 Task: Create a section Capacity Planning Sprint and in the section, add a milestone Continuous Integration and Deployment Implementation in the project Transcend.
Action: Mouse moved to (67, 391)
Screenshot: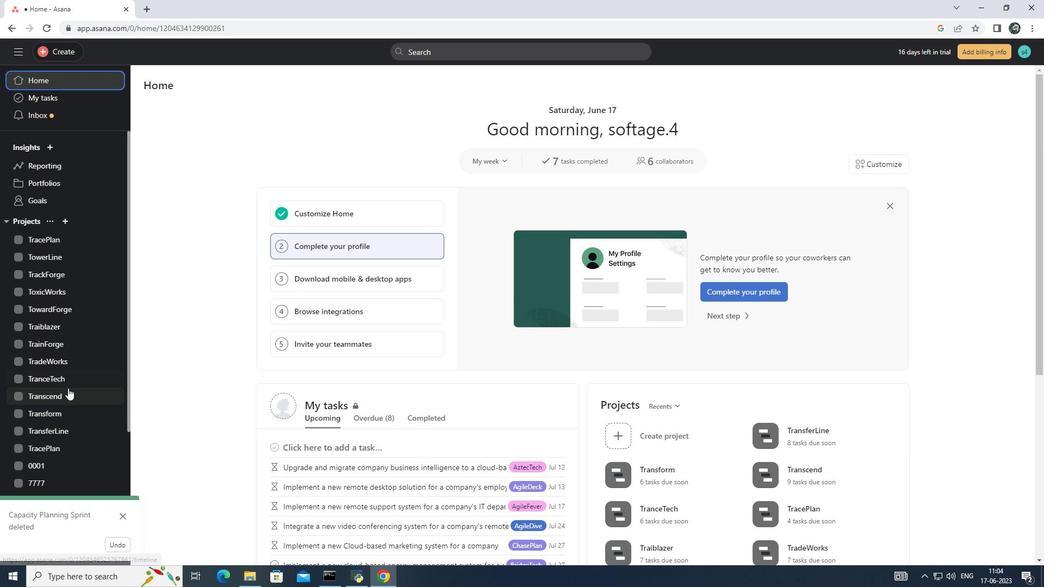 
Action: Mouse pressed left at (67, 391)
Screenshot: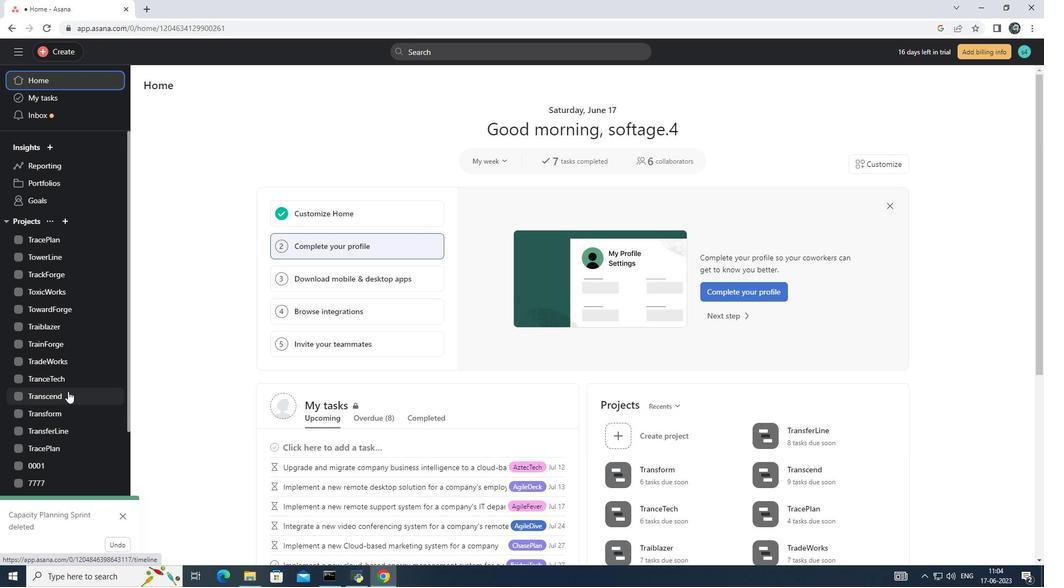 
Action: Mouse moved to (193, 506)
Screenshot: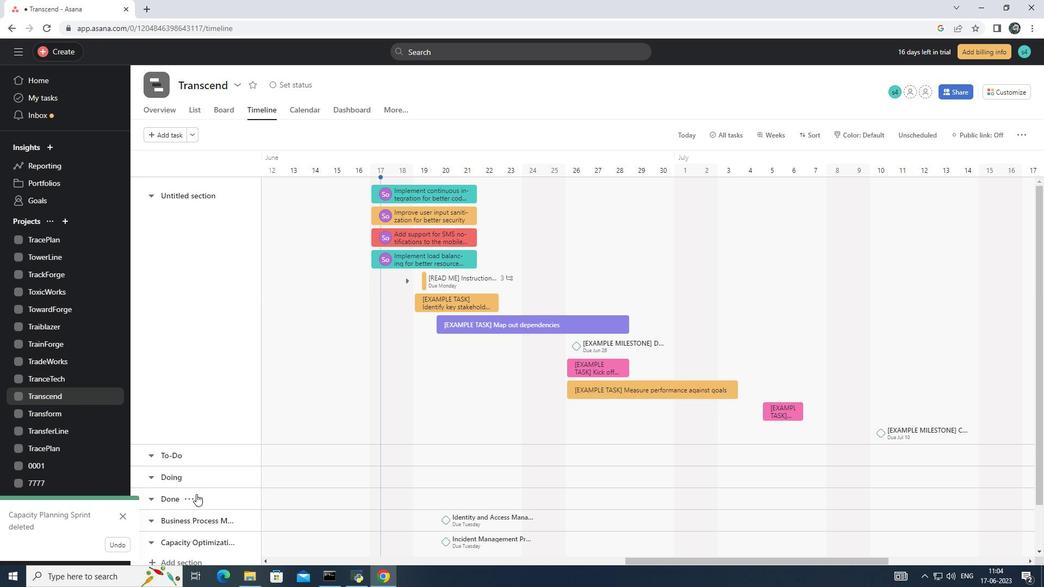 
Action: Mouse scrolled (193, 505) with delta (0, 0)
Screenshot: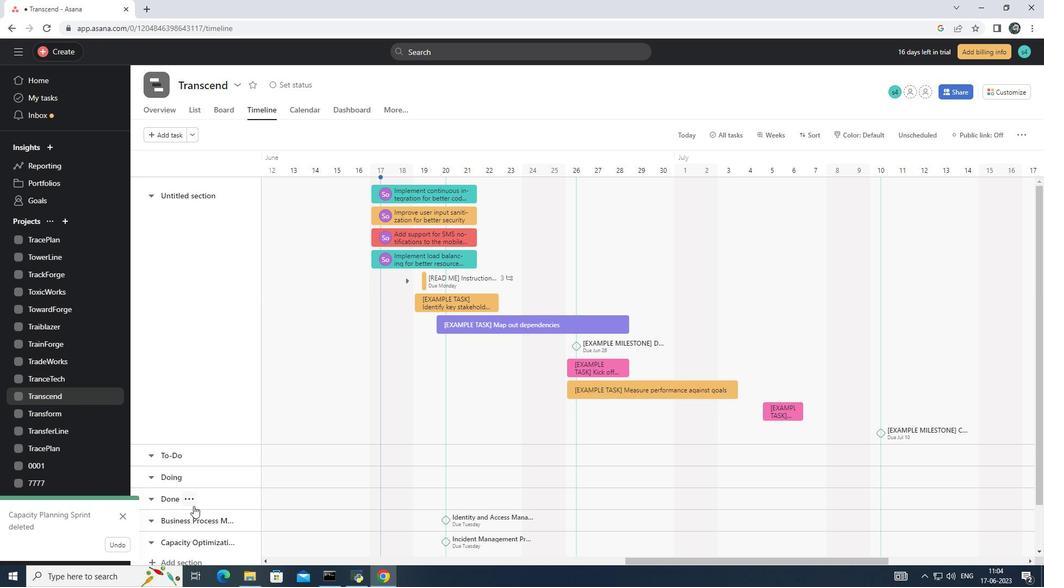 
Action: Mouse scrolled (193, 505) with delta (0, 0)
Screenshot: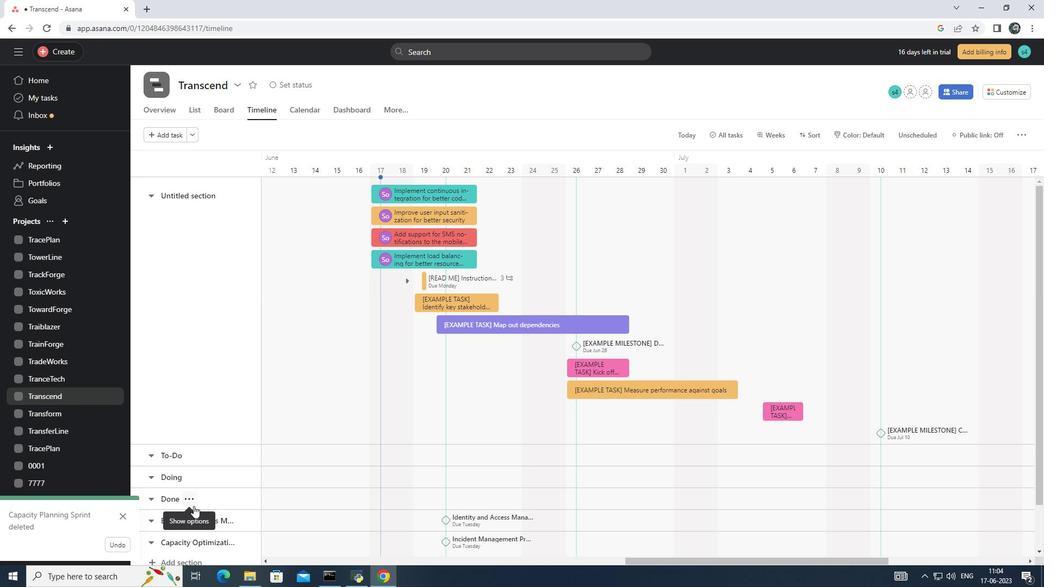 
Action: Mouse scrolled (193, 505) with delta (0, 0)
Screenshot: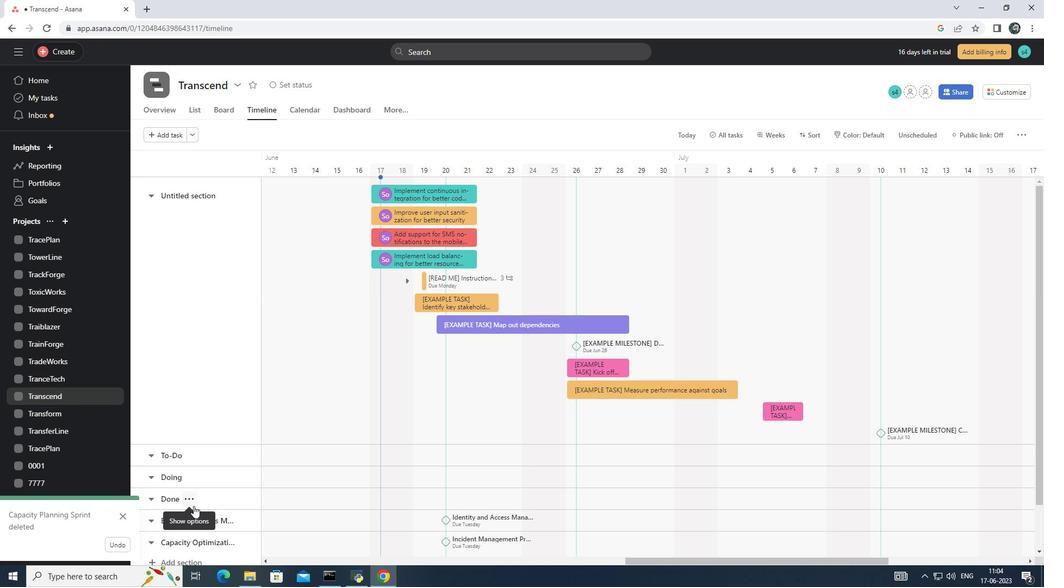 
Action: Mouse moved to (193, 510)
Screenshot: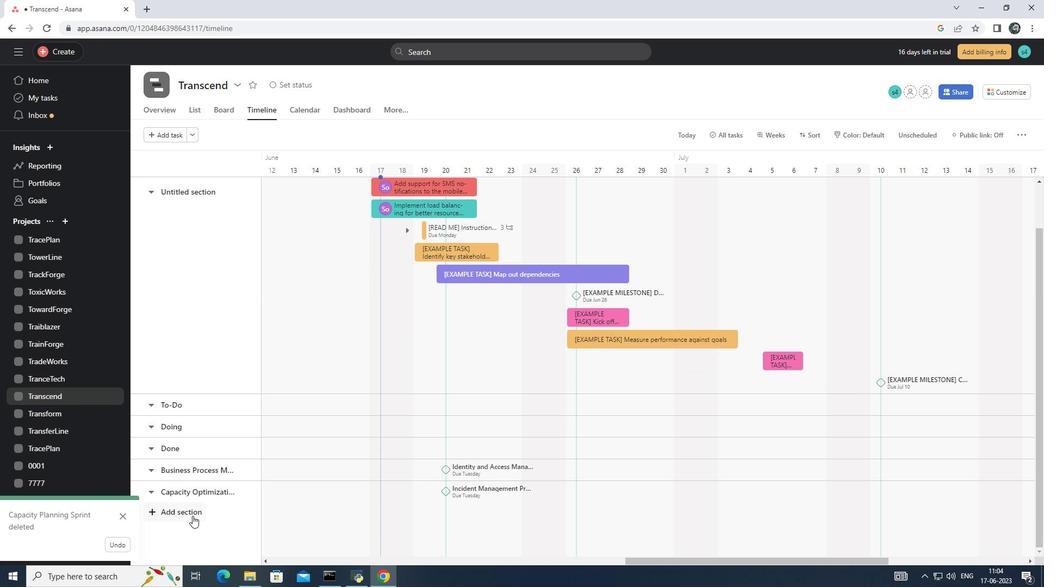 
Action: Mouse pressed left at (193, 510)
Screenshot: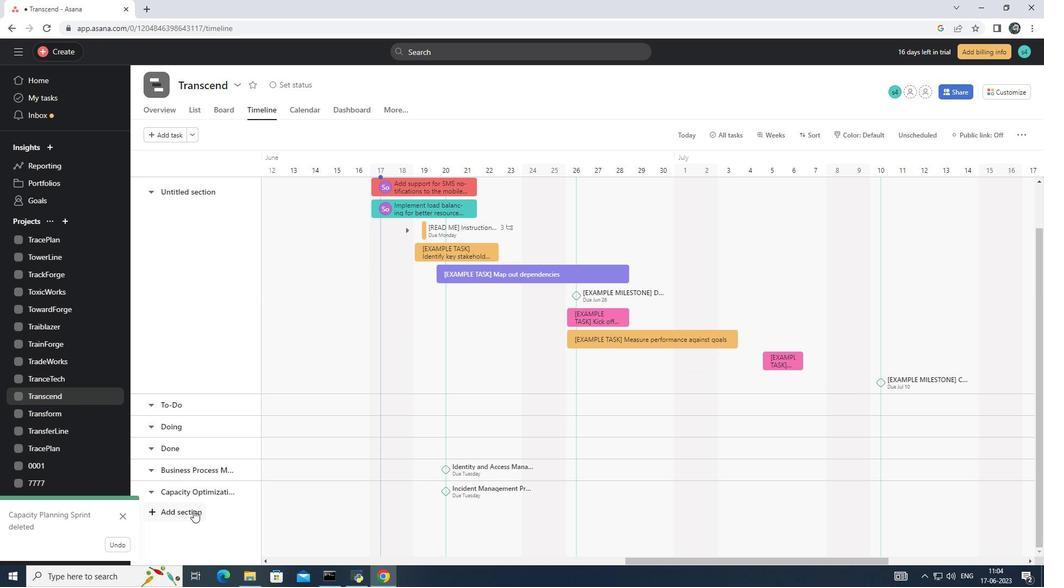 
Action: Mouse moved to (193, 514)
Screenshot: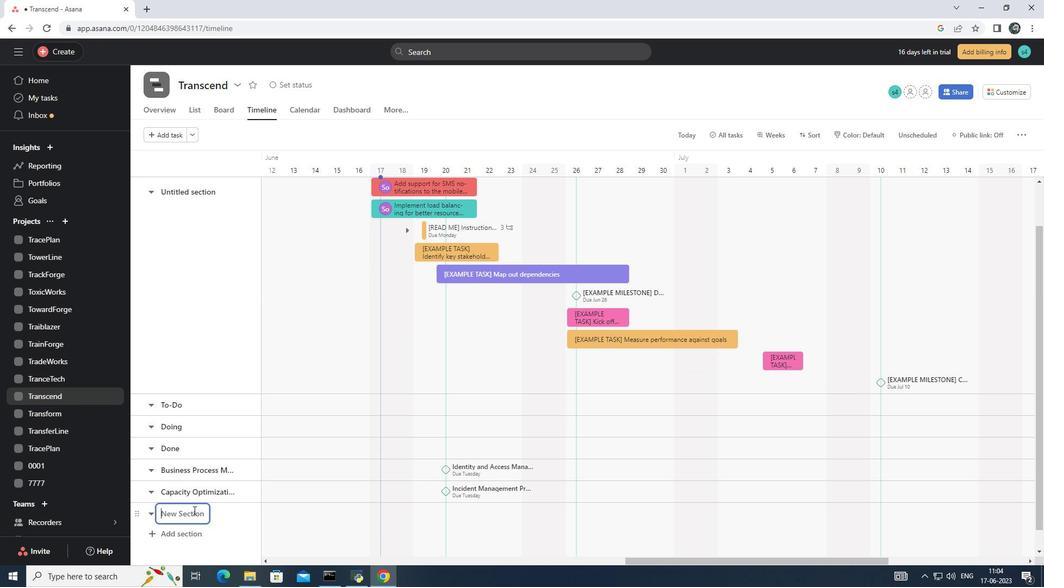 
Action: Mouse pressed left at (193, 514)
Screenshot: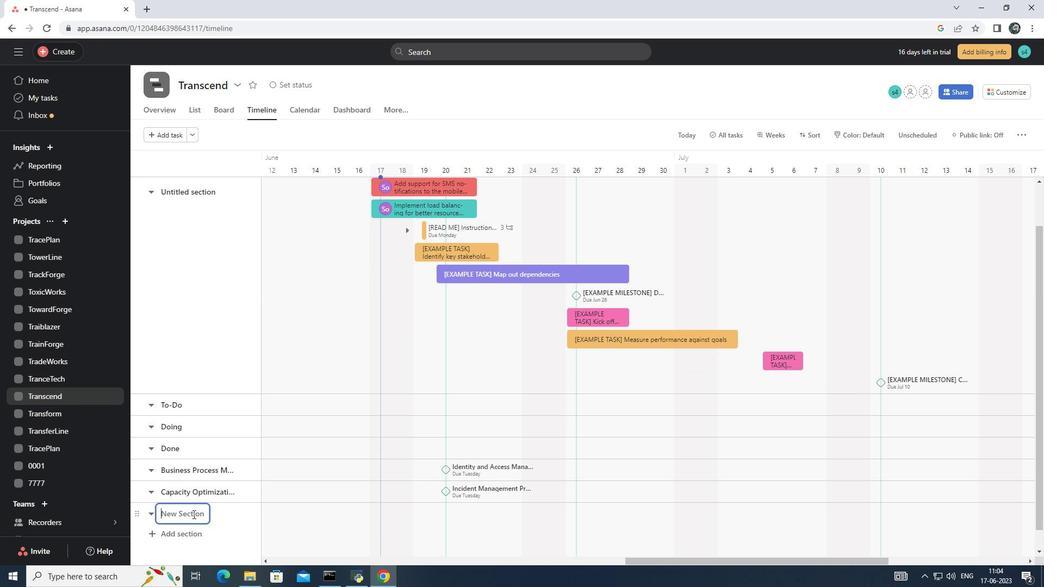 
Action: Key pressed <Key.shift>Capacity<Key.space><Key.shift>Planning<Key.space><Key.shift>Sprint<Key.enter>
Screenshot: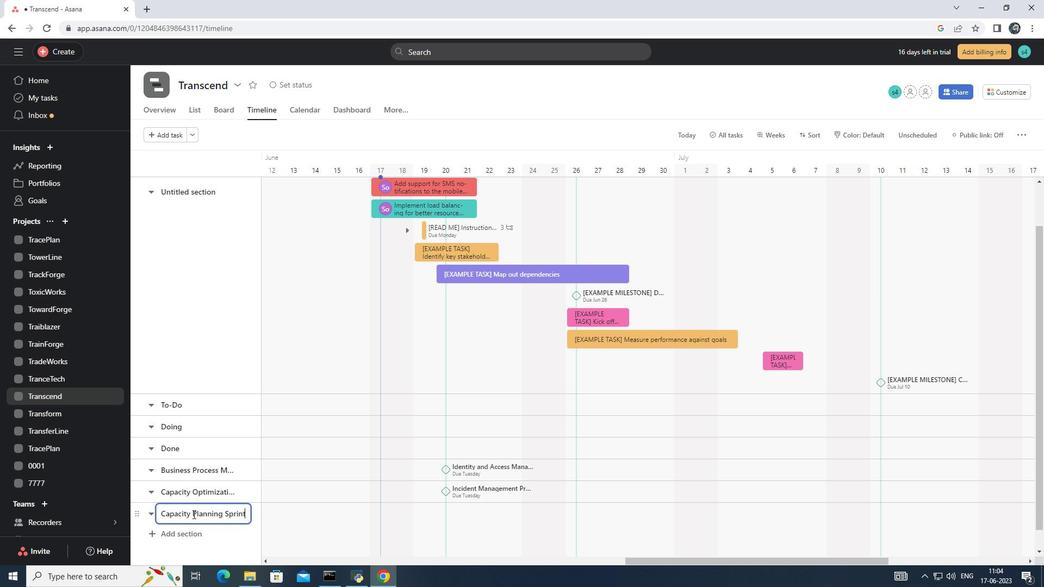 
Action: Mouse moved to (350, 515)
Screenshot: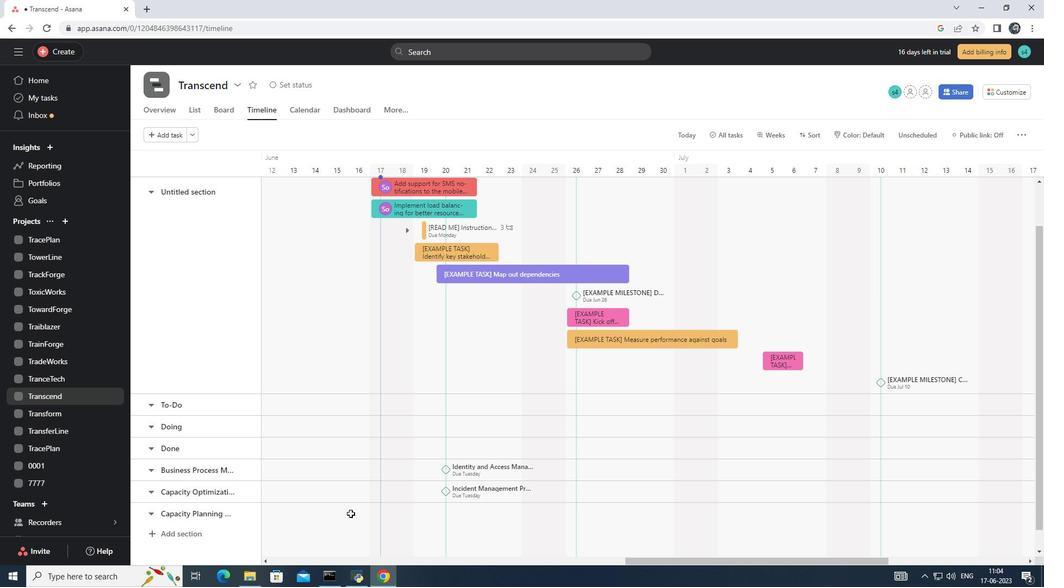 
Action: Mouse pressed left at (350, 515)
Screenshot: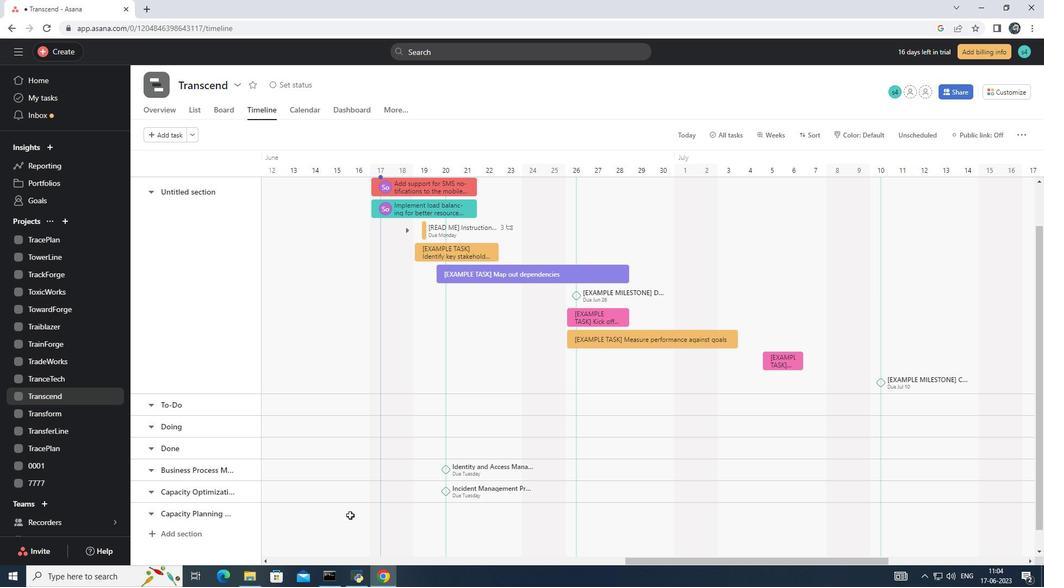 
Action: Key pressed <Key.shift>Continuous<Key.space><Key.shift>Integration<Key.space>and<Key.space><Key.shift>Deployment<Key.space><Key.shift>Implementation<Key.enter>
Screenshot: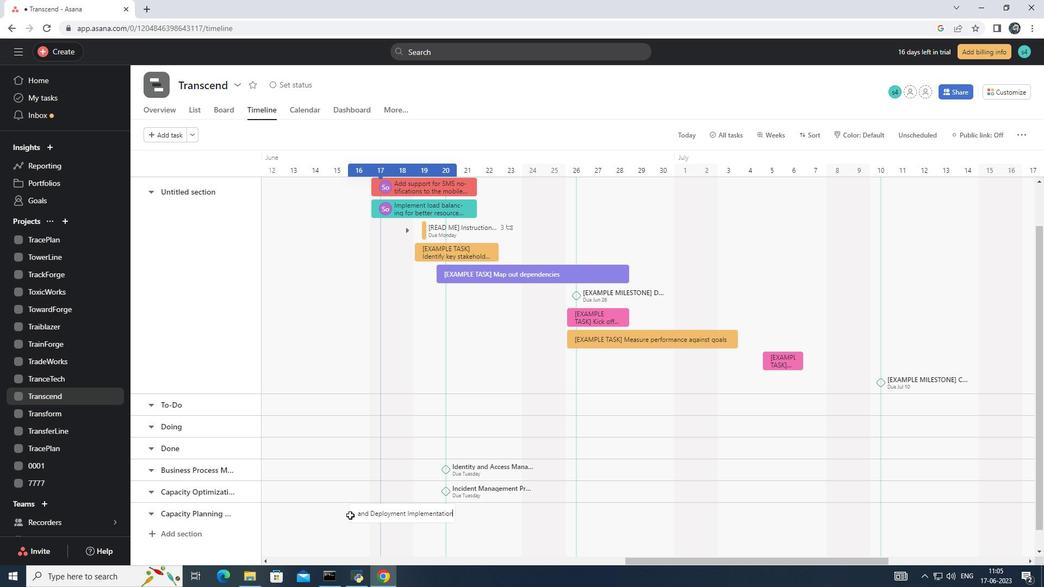 
Action: Mouse moved to (419, 512)
Screenshot: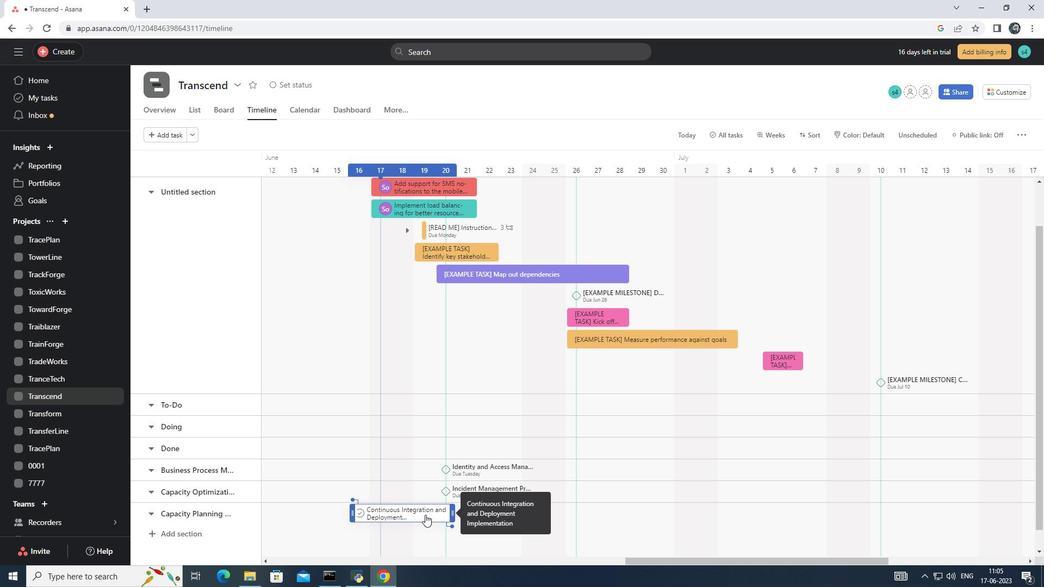 
Action: Mouse pressed right at (419, 512)
Screenshot: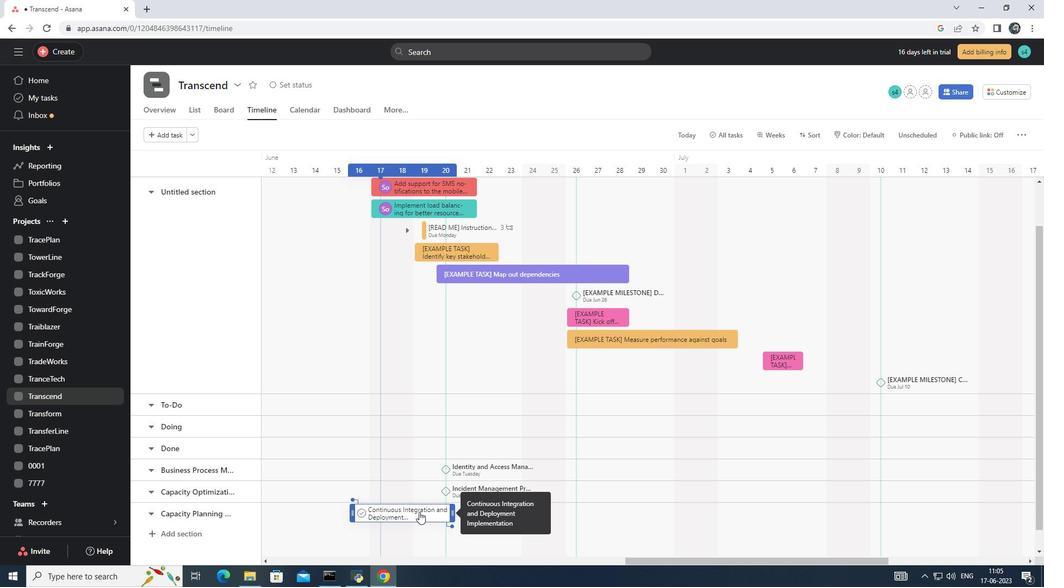 
Action: Mouse moved to (443, 451)
Screenshot: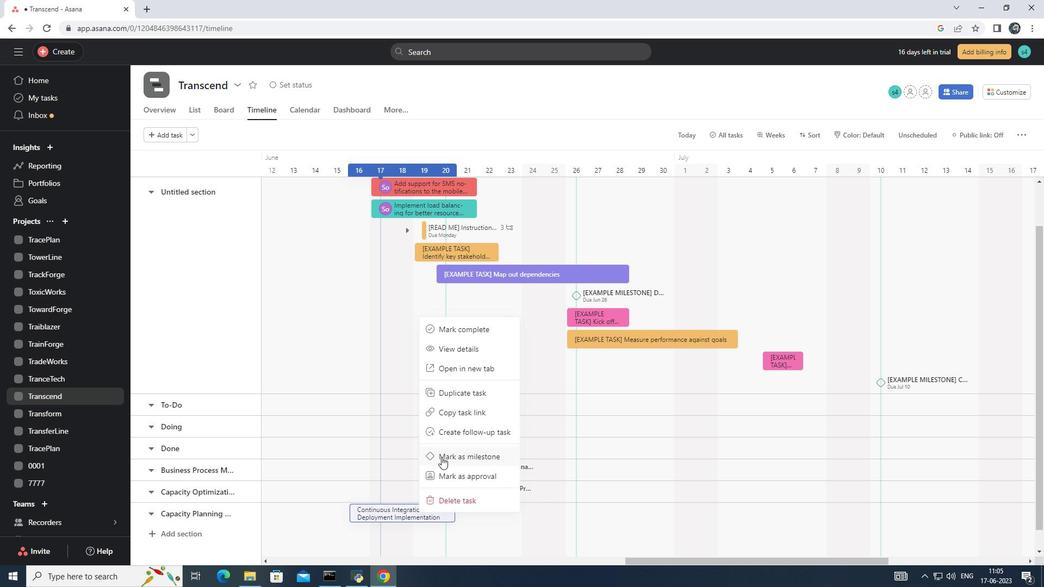 
Action: Mouse pressed left at (443, 451)
Screenshot: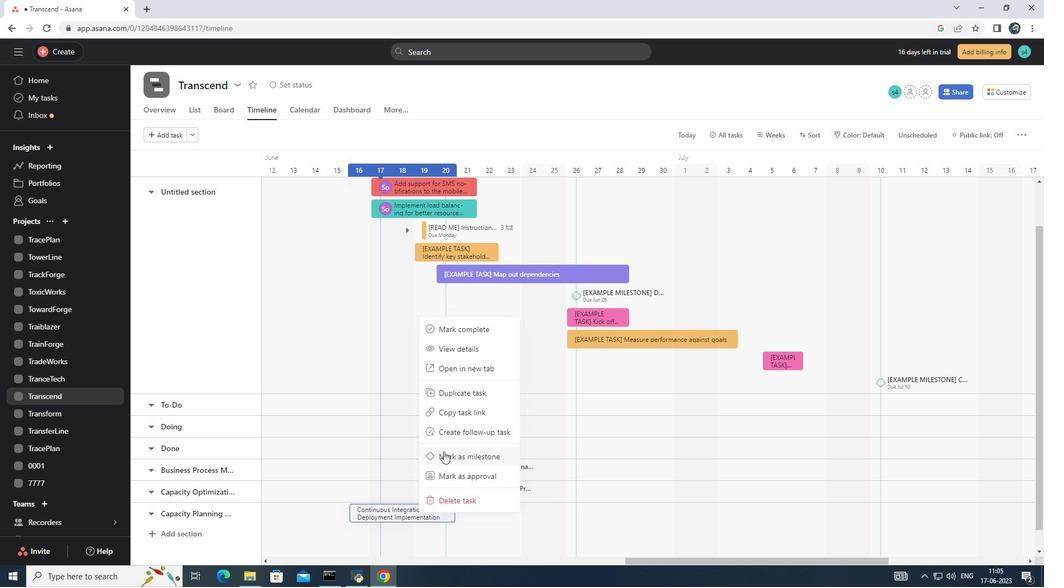 
Action: Mouse moved to (405, 542)
Screenshot: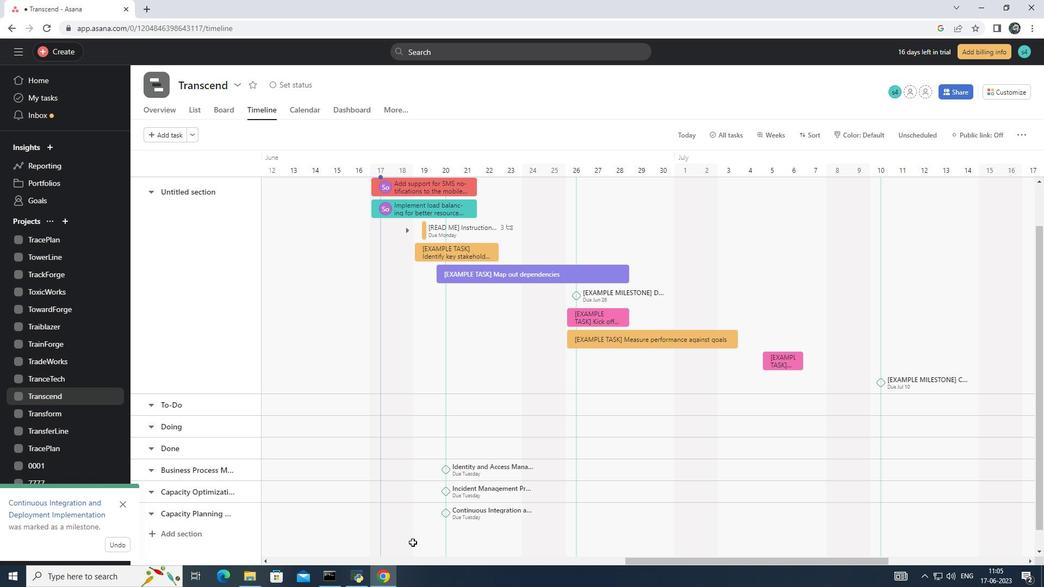 
